 Task: Change the page color to white.
Action: Mouse moved to (50, 87)
Screenshot: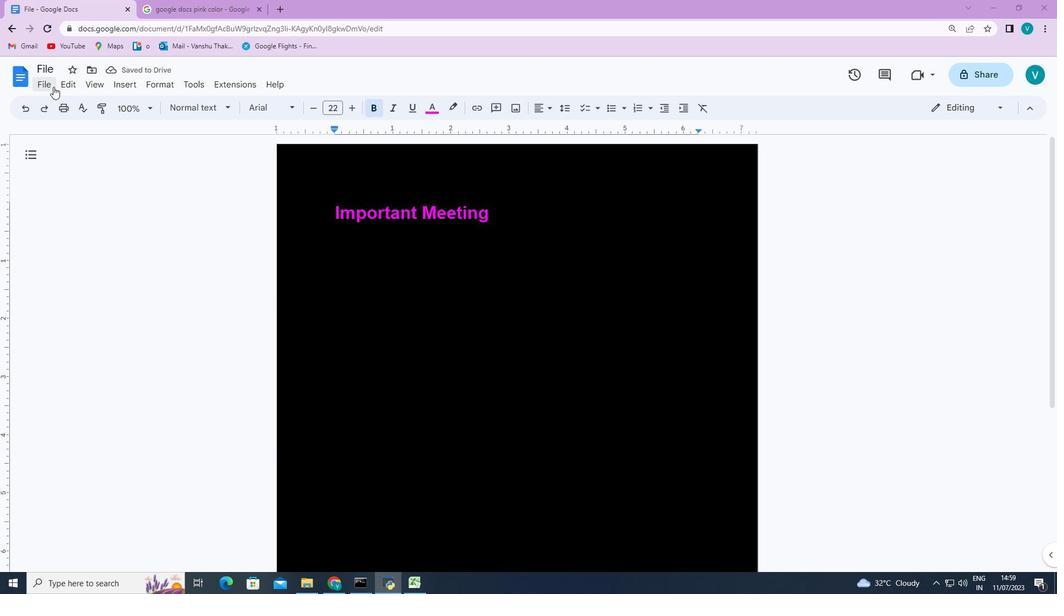 
Action: Mouse pressed left at (50, 87)
Screenshot: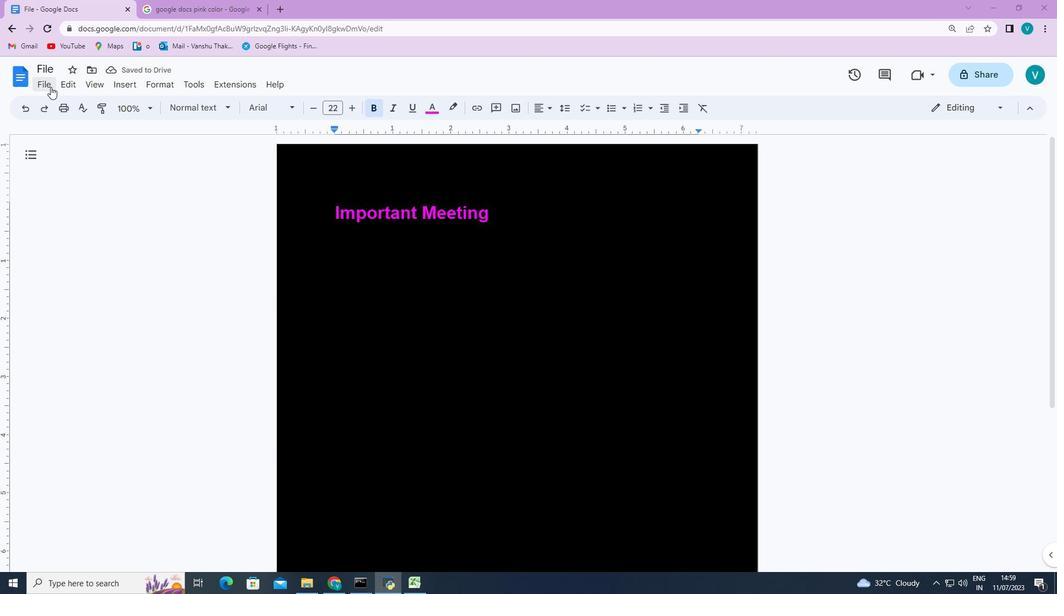 
Action: Mouse moved to (105, 413)
Screenshot: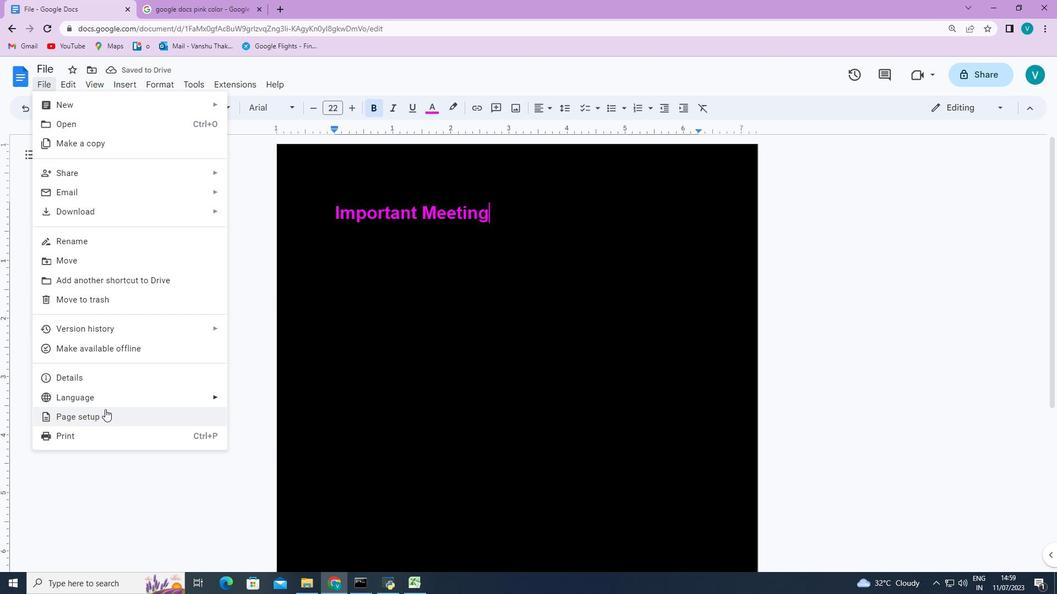 
Action: Mouse pressed left at (105, 413)
Screenshot: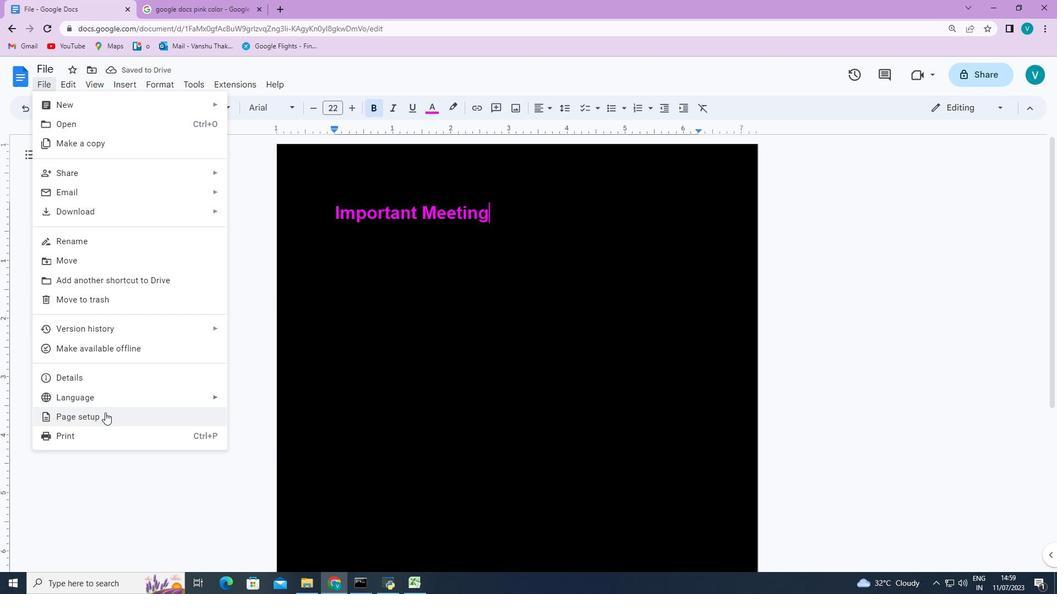 
Action: Mouse moved to (434, 389)
Screenshot: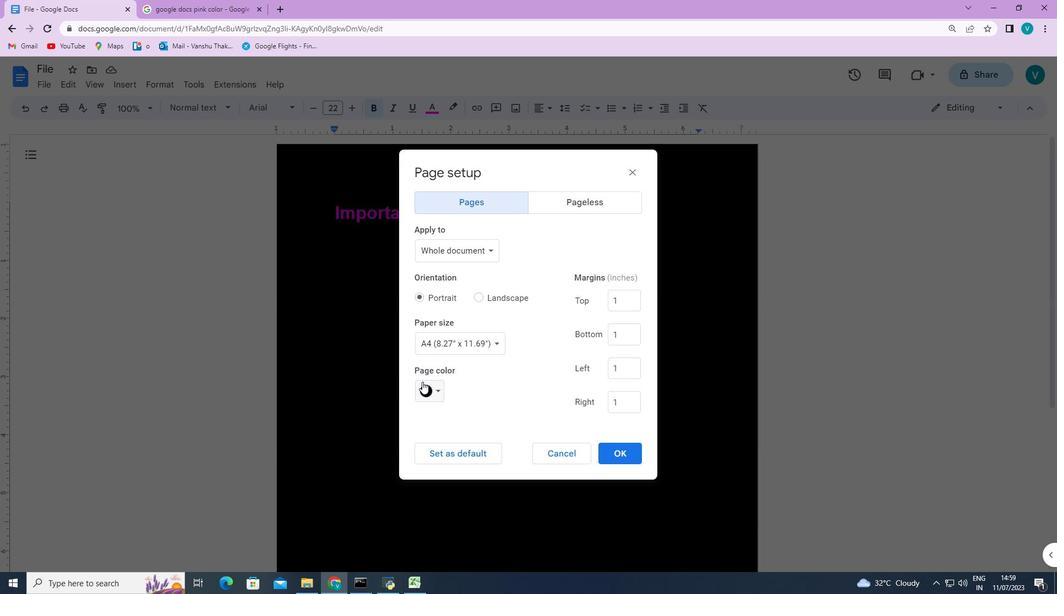 
Action: Mouse pressed left at (434, 389)
Screenshot: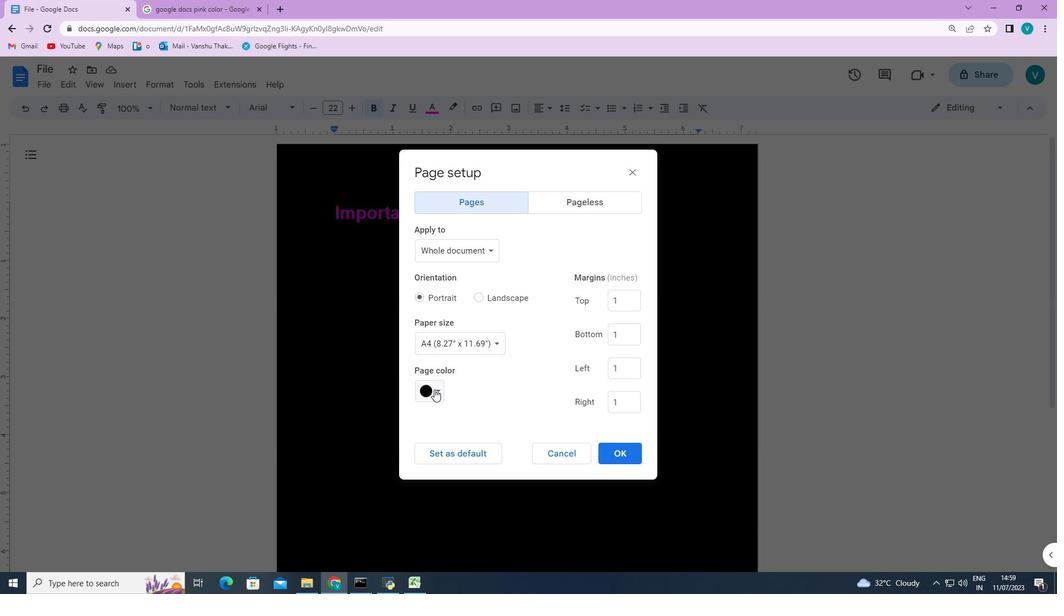 
Action: Mouse moved to (548, 416)
Screenshot: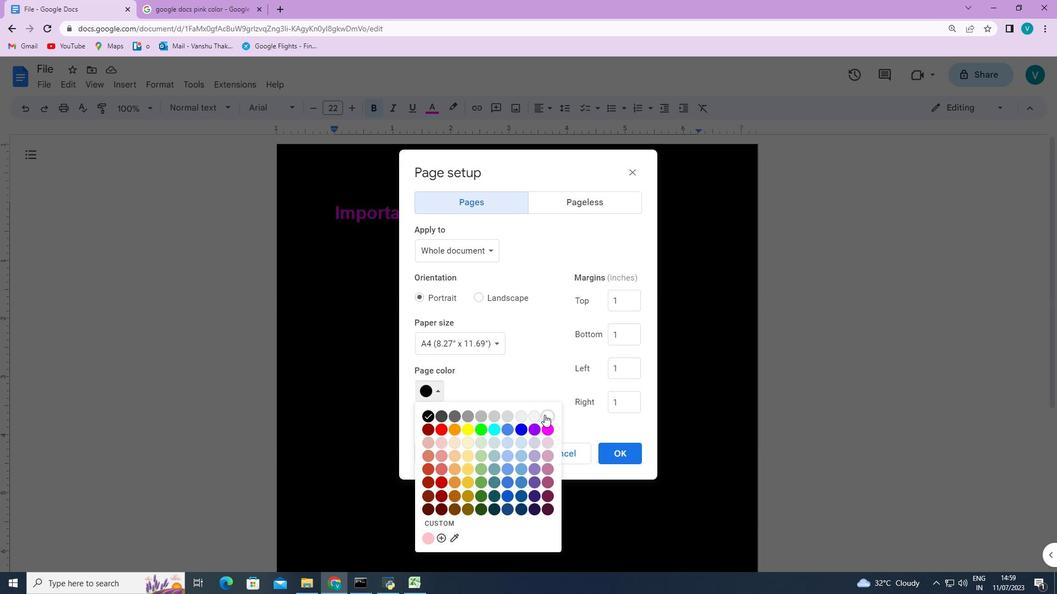 
Action: Mouse pressed left at (548, 416)
Screenshot: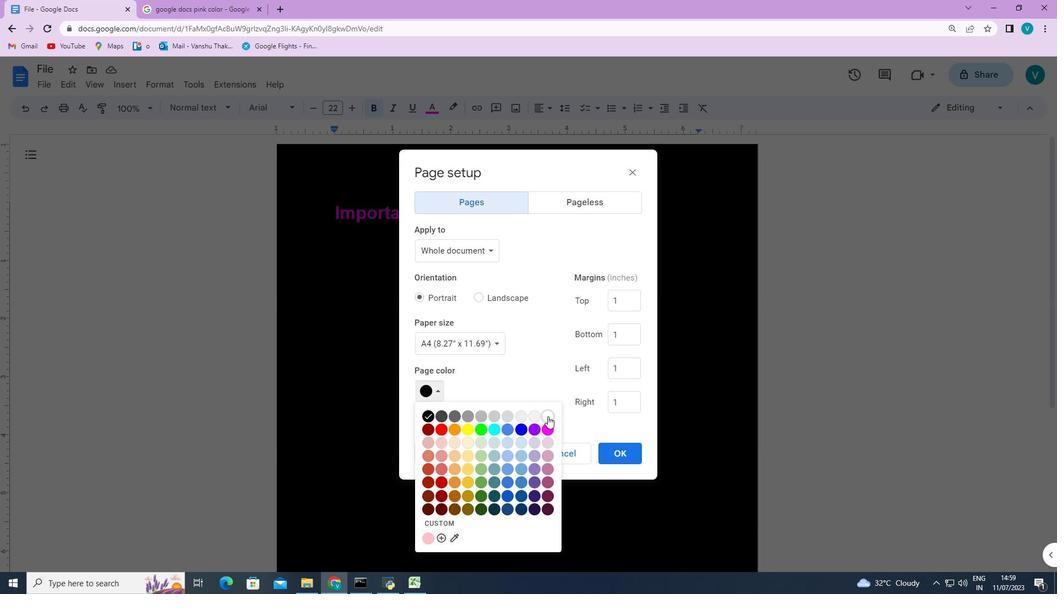 
Action: Mouse moved to (624, 454)
Screenshot: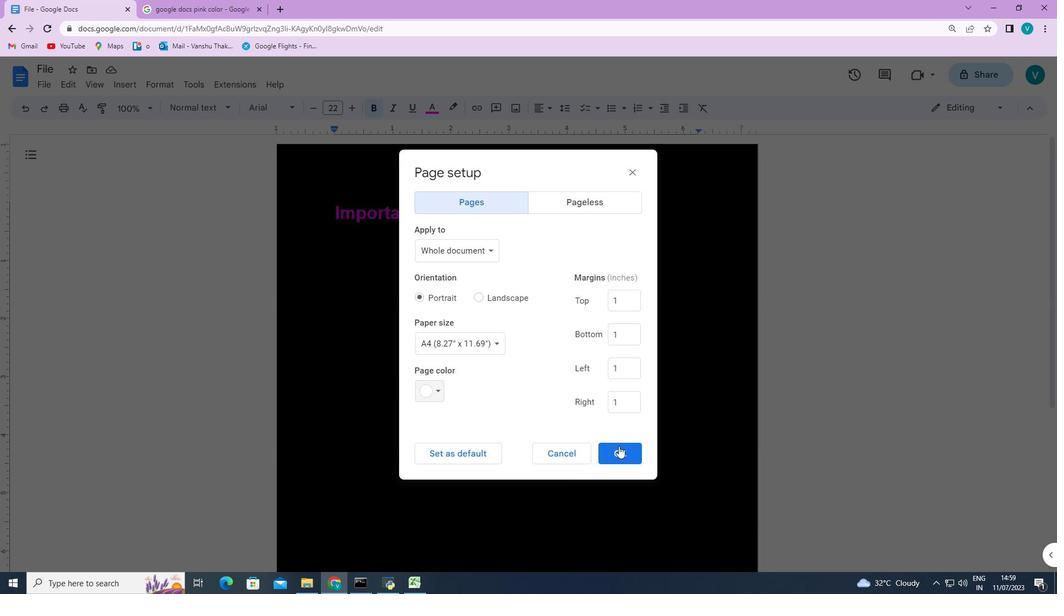 
Action: Mouse pressed left at (624, 454)
Screenshot: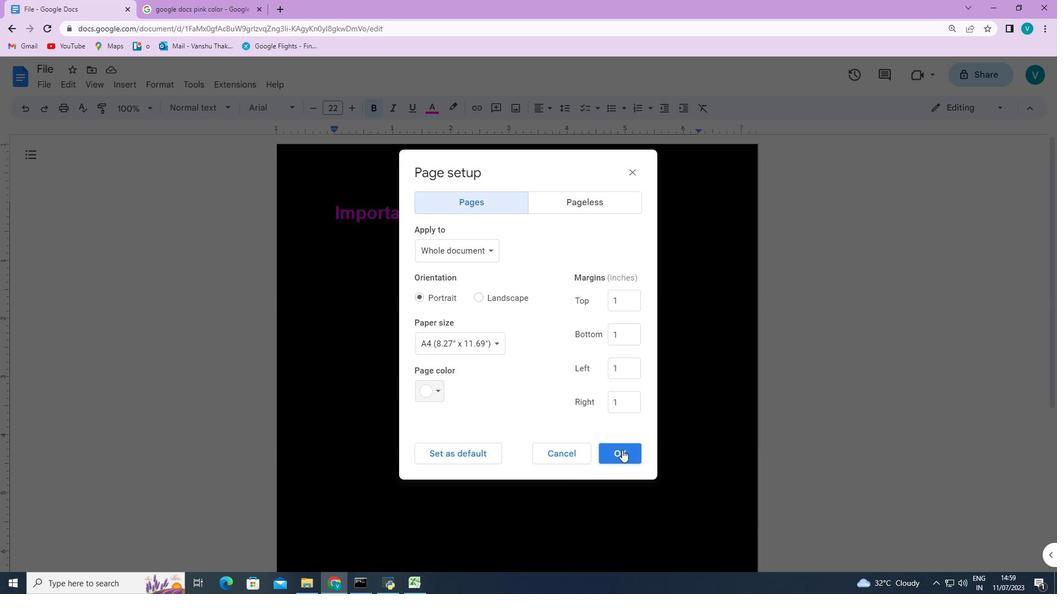 
